 Task: Set the Open GL/GLES hardware converter for Open GL video output to "DX OpenGL surface converter for D3D9".
Action: Mouse moved to (111, 14)
Screenshot: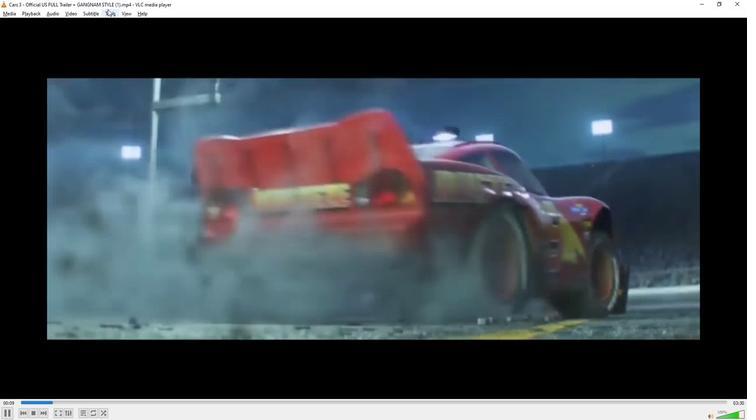 
Action: Mouse pressed left at (111, 14)
Screenshot: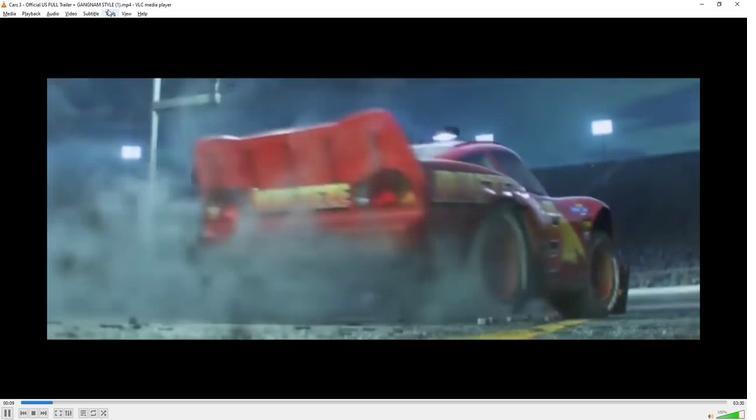 
Action: Mouse moved to (132, 108)
Screenshot: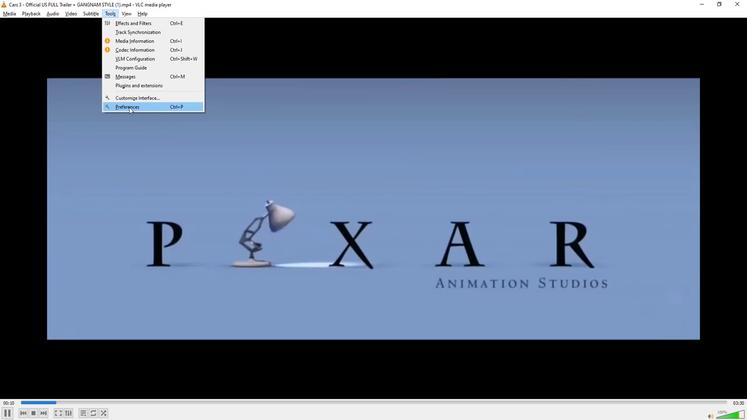 
Action: Mouse pressed left at (132, 108)
Screenshot: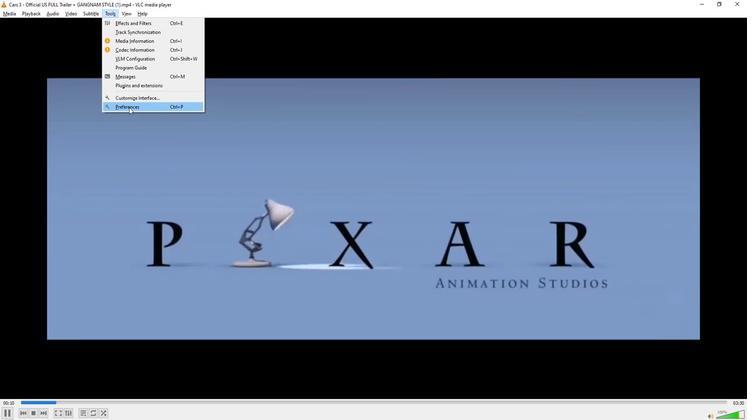 
Action: Mouse moved to (168, 326)
Screenshot: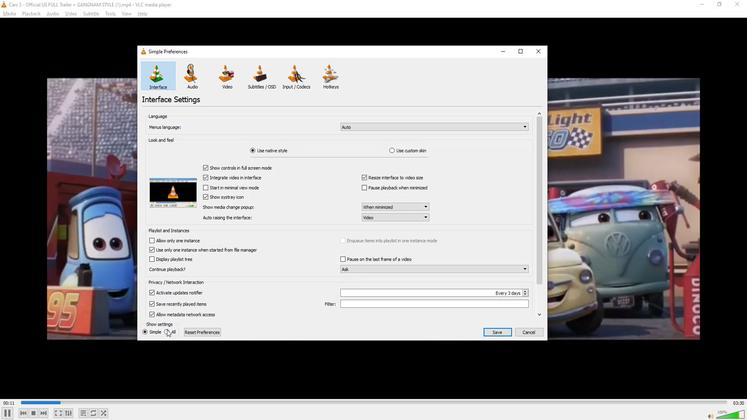
Action: Mouse pressed left at (168, 326)
Screenshot: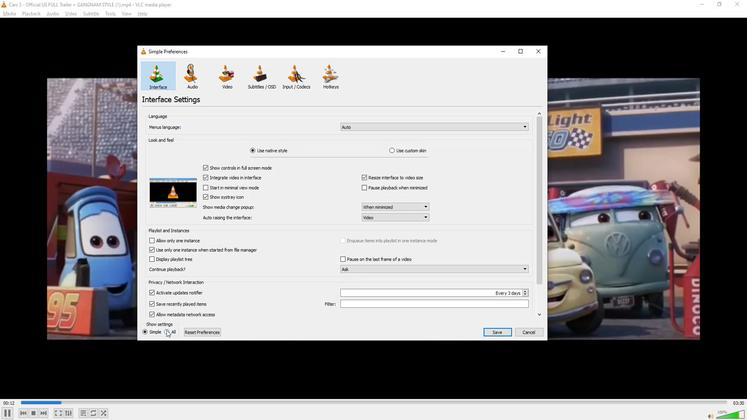 
Action: Mouse moved to (175, 287)
Screenshot: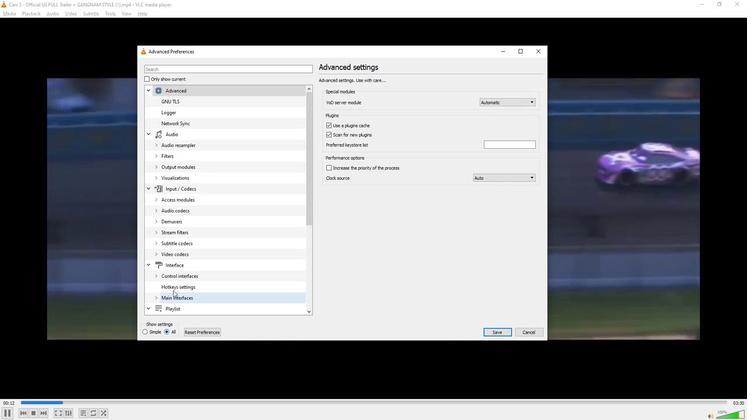 
Action: Mouse scrolled (175, 286) with delta (0, 0)
Screenshot: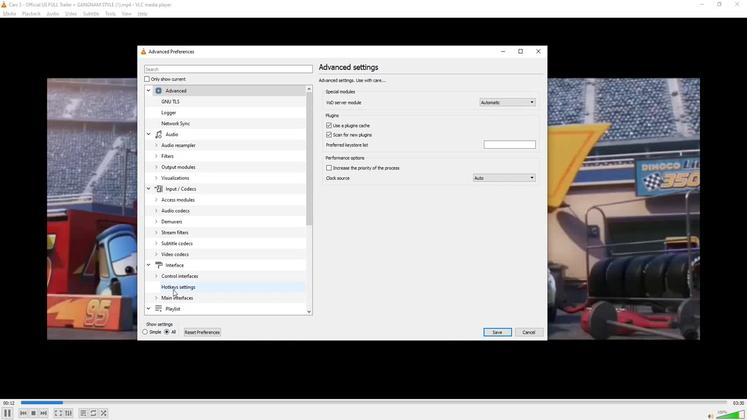 
Action: Mouse scrolled (175, 286) with delta (0, 0)
Screenshot: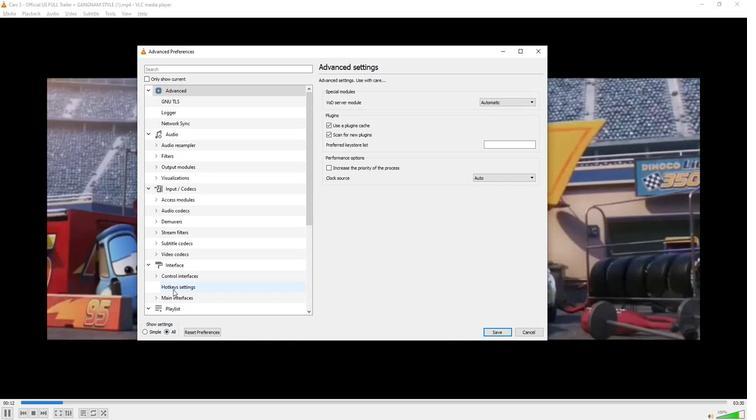 
Action: Mouse scrolled (175, 286) with delta (0, 0)
Screenshot: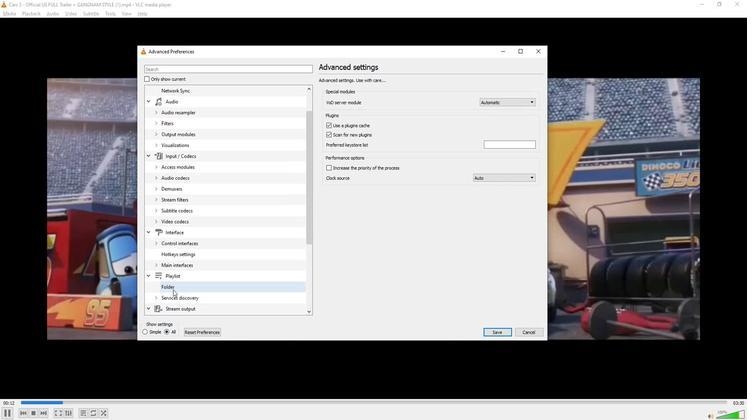 
Action: Mouse scrolled (175, 286) with delta (0, 0)
Screenshot: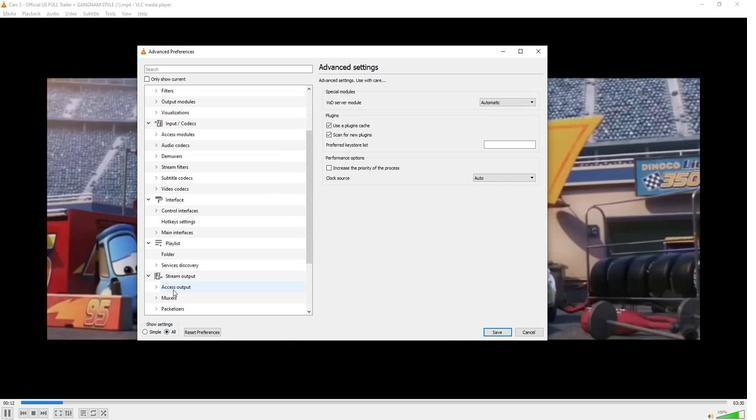 
Action: Mouse scrolled (175, 286) with delta (0, 0)
Screenshot: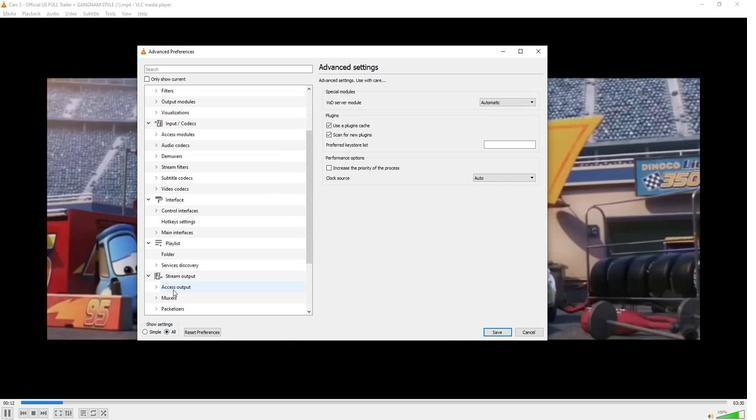 
Action: Mouse scrolled (175, 286) with delta (0, 0)
Screenshot: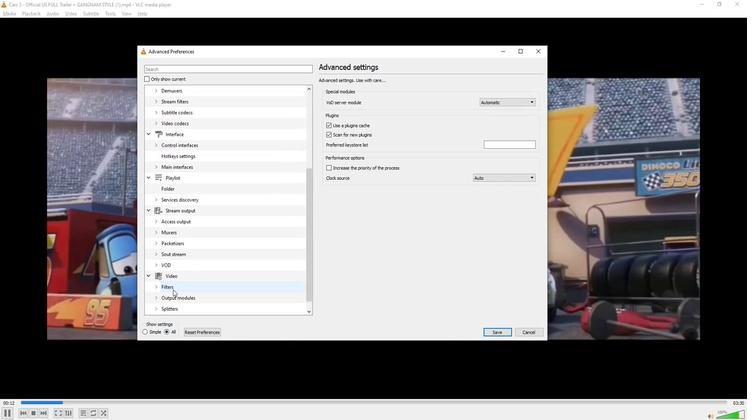 
Action: Mouse scrolled (175, 286) with delta (0, 0)
Screenshot: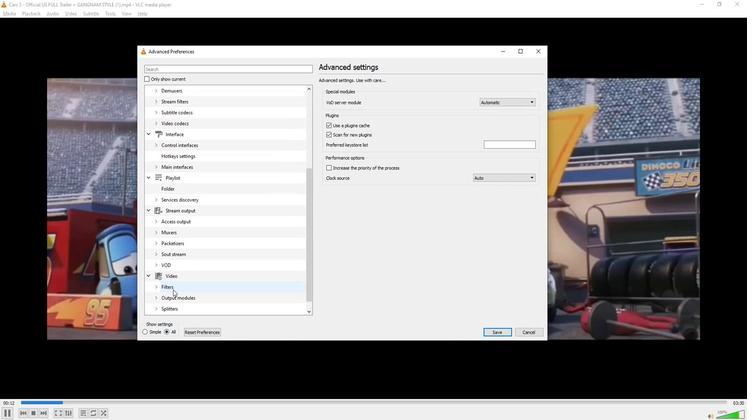 
Action: Mouse moved to (156, 285)
Screenshot: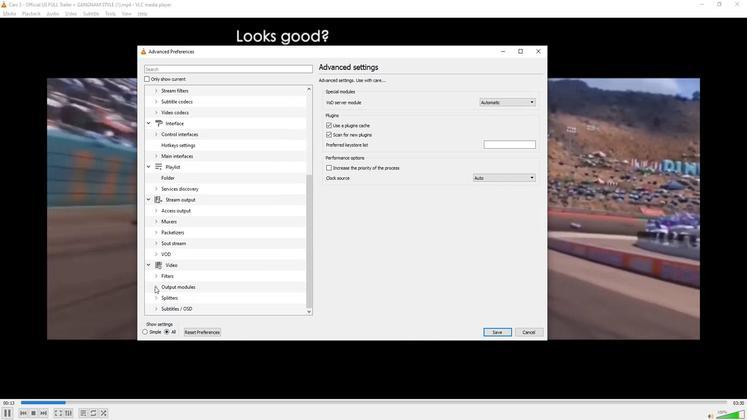 
Action: Mouse pressed left at (156, 285)
Screenshot: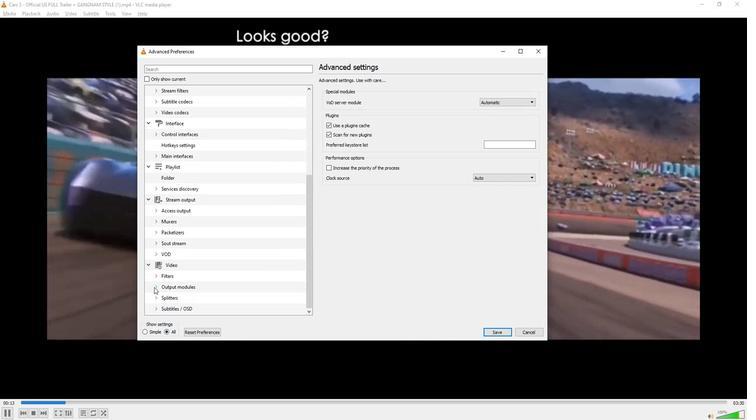 
Action: Mouse moved to (181, 268)
Screenshot: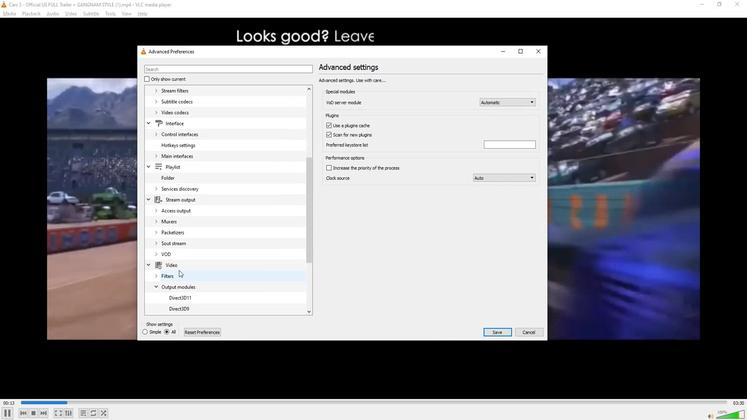 
Action: Mouse scrolled (181, 267) with delta (0, 0)
Screenshot: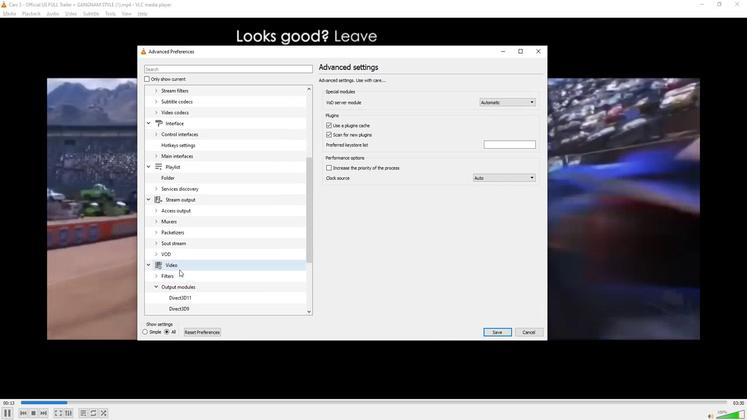 
Action: Mouse scrolled (181, 267) with delta (0, 0)
Screenshot: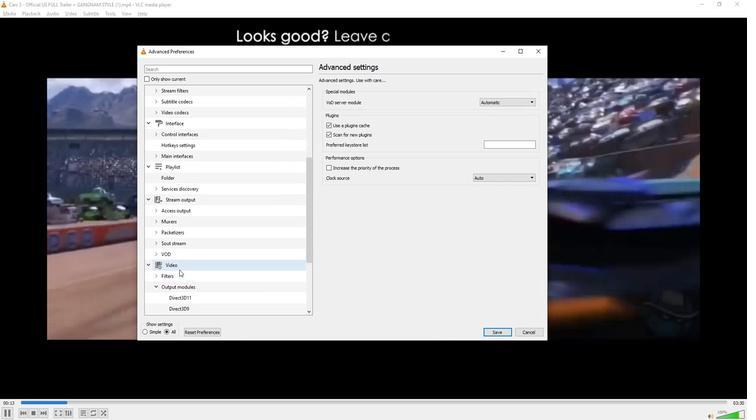 
Action: Mouse scrolled (181, 267) with delta (0, 0)
Screenshot: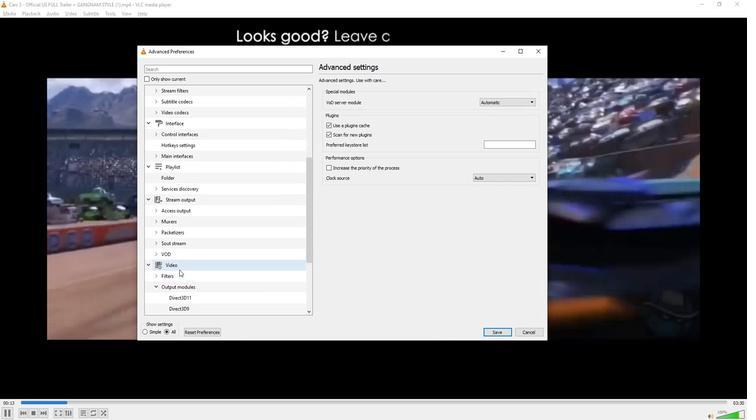 
Action: Mouse scrolled (181, 267) with delta (0, 0)
Screenshot: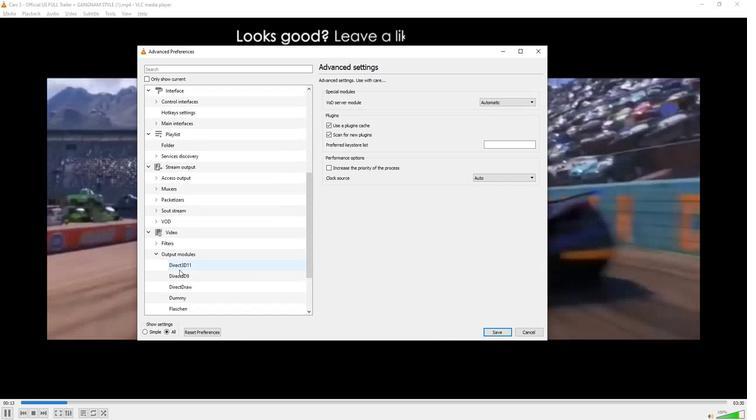 
Action: Mouse scrolled (181, 267) with delta (0, 0)
Screenshot: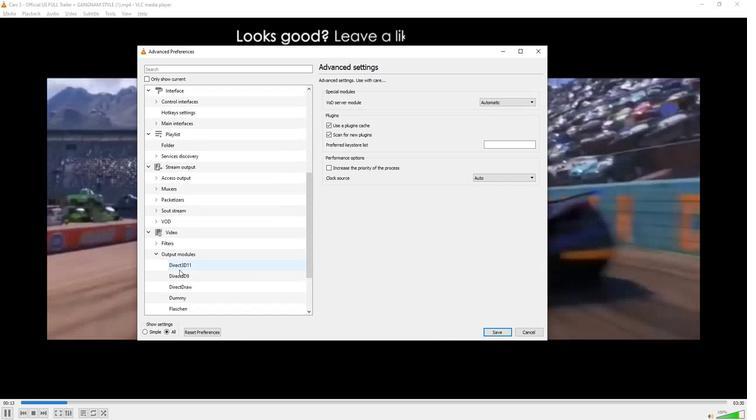 
Action: Mouse scrolled (181, 267) with delta (0, 0)
Screenshot: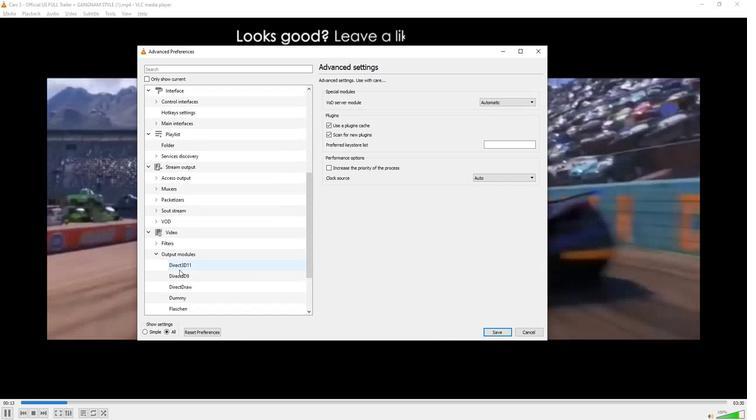 
Action: Mouse scrolled (181, 267) with delta (0, 0)
Screenshot: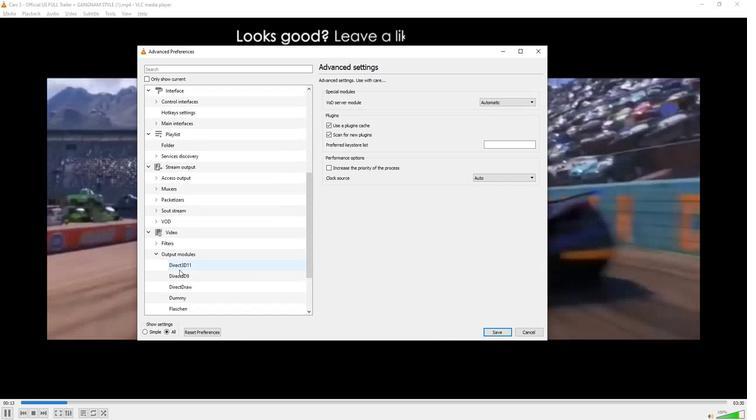 
Action: Mouse scrolled (181, 267) with delta (0, 0)
Screenshot: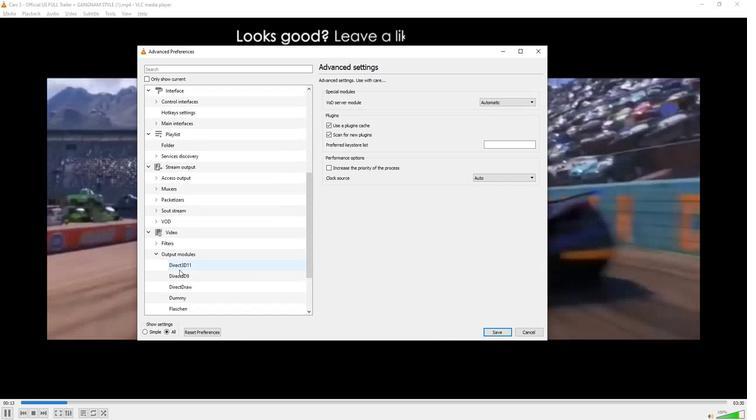
Action: Mouse moved to (182, 252)
Screenshot: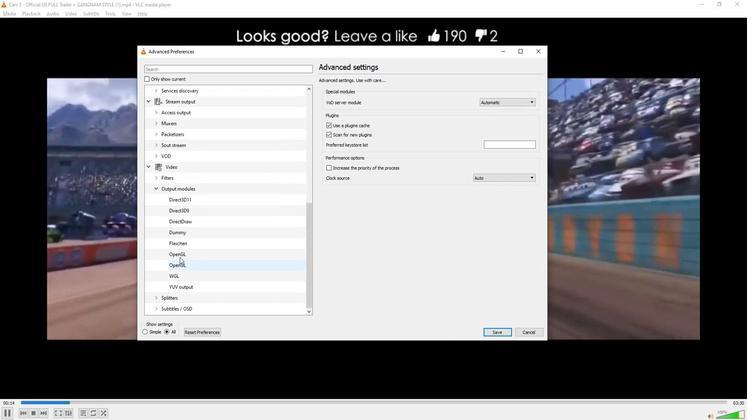 
Action: Mouse pressed left at (182, 252)
Screenshot: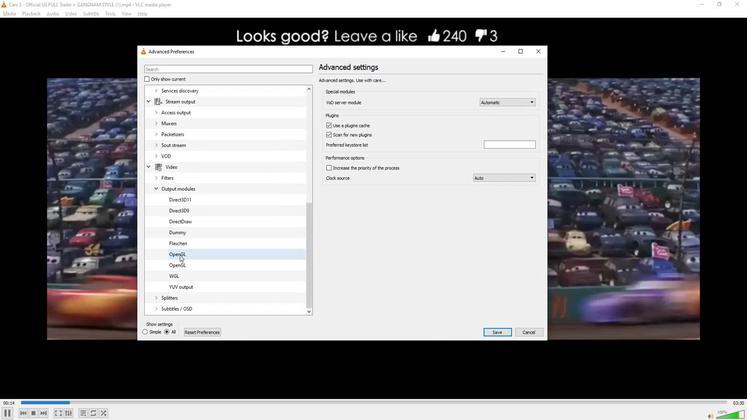 
Action: Mouse moved to (476, 104)
Screenshot: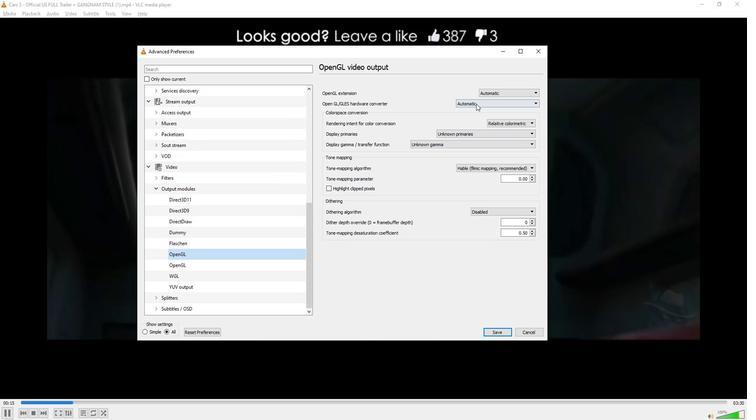 
Action: Mouse pressed left at (476, 104)
Screenshot: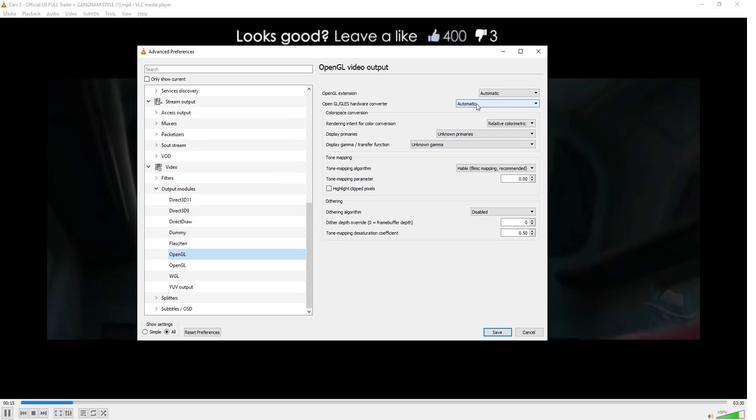 
Action: Mouse moved to (473, 114)
Screenshot: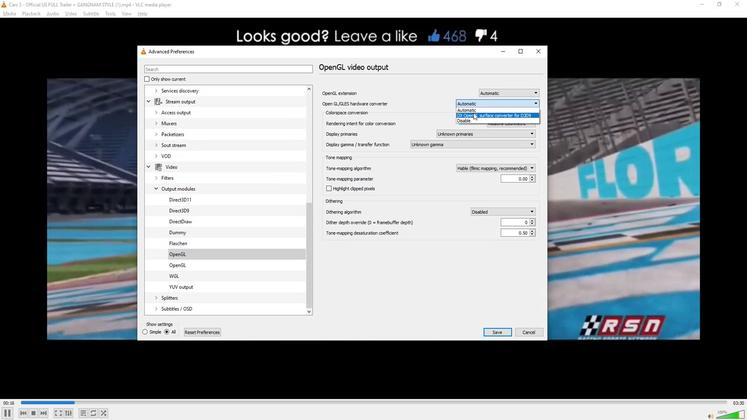 
Action: Mouse pressed left at (473, 114)
Screenshot: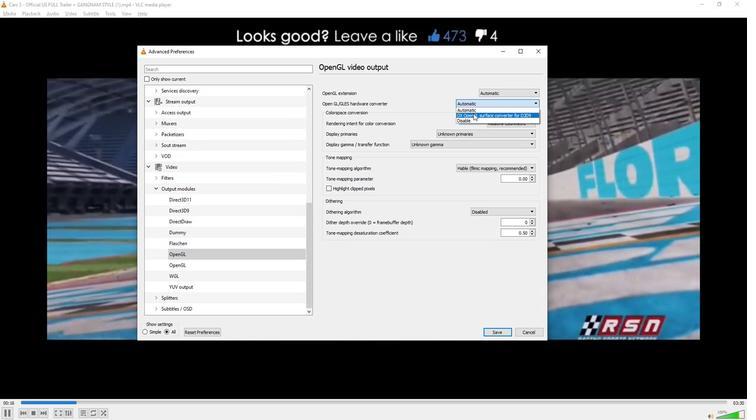 
Action: Mouse moved to (432, 102)
Screenshot: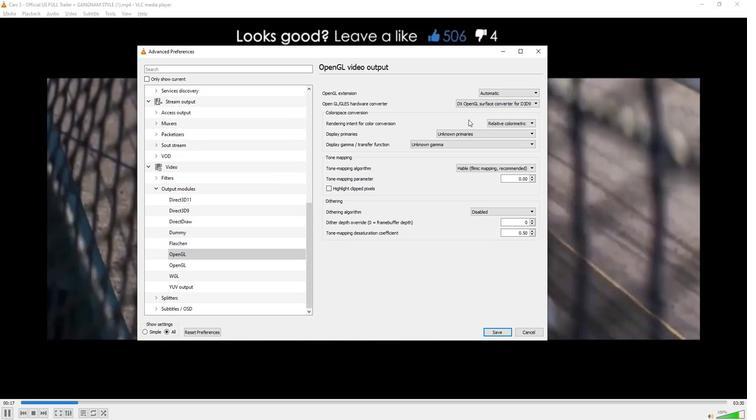 
